 Task: Add Scott & Jon's Pesto Penne With Vegetables Bowl to the cart.
Action: Mouse moved to (242, 96)
Screenshot: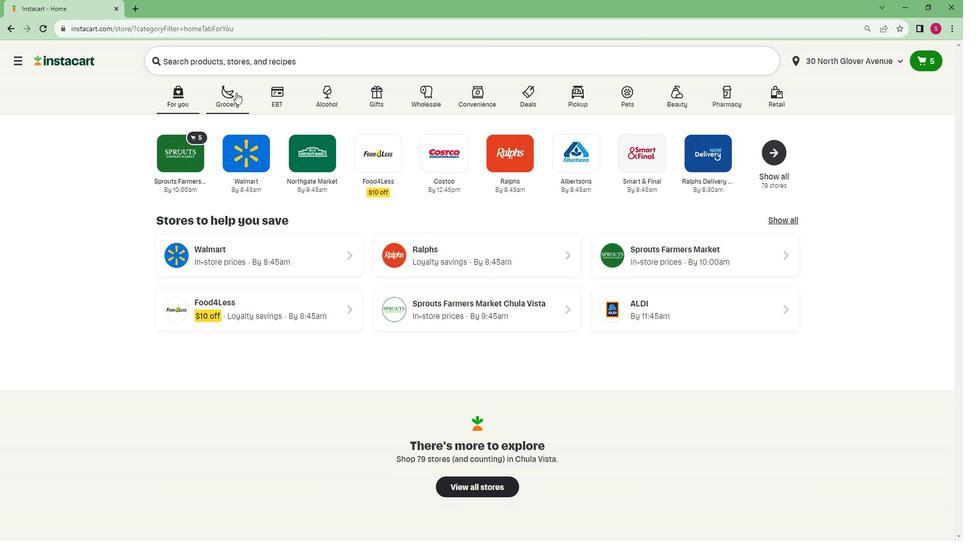 
Action: Mouse pressed left at (242, 96)
Screenshot: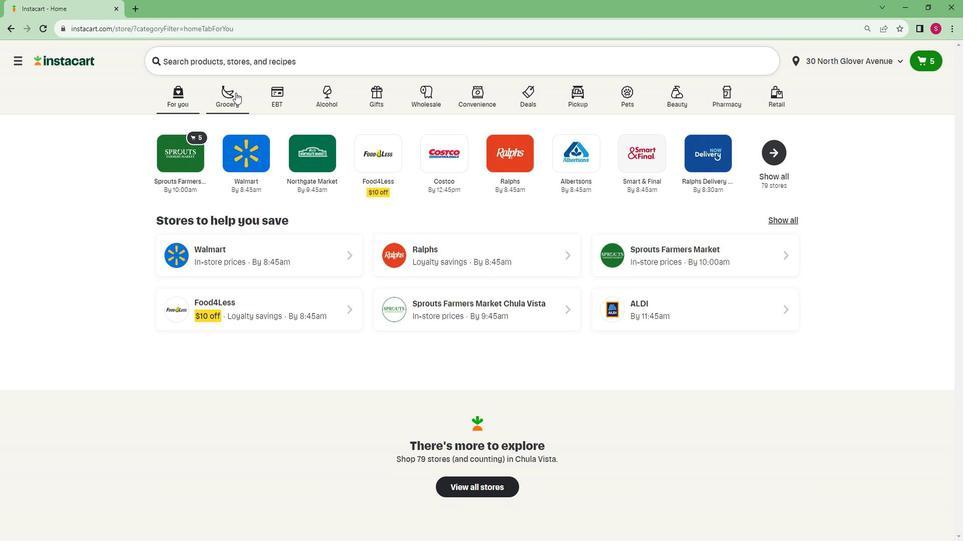
Action: Mouse moved to (224, 284)
Screenshot: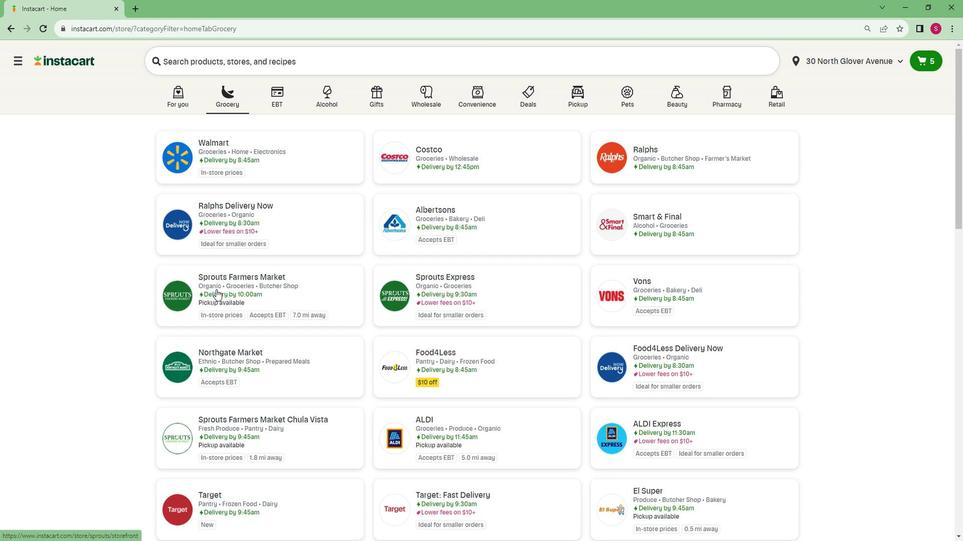 
Action: Mouse pressed left at (224, 284)
Screenshot: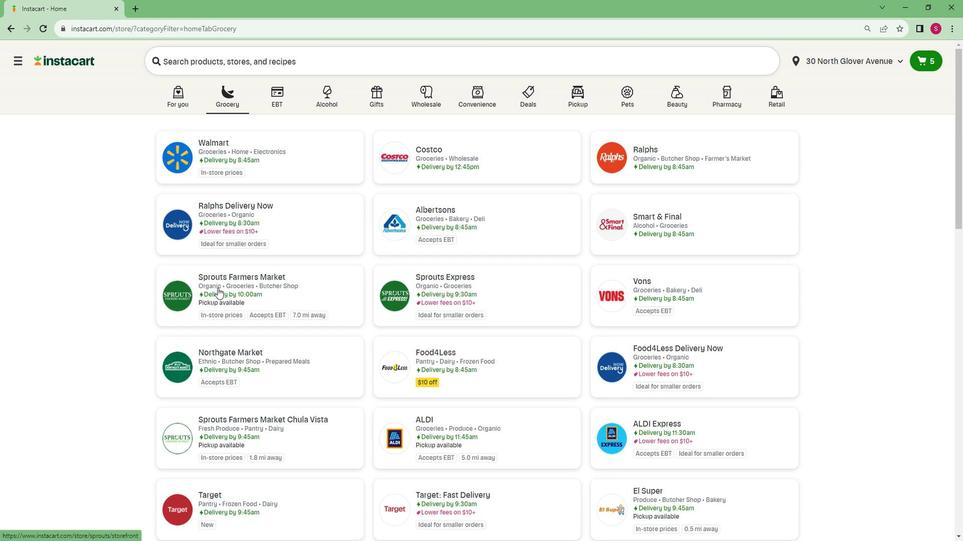 
Action: Mouse moved to (35, 376)
Screenshot: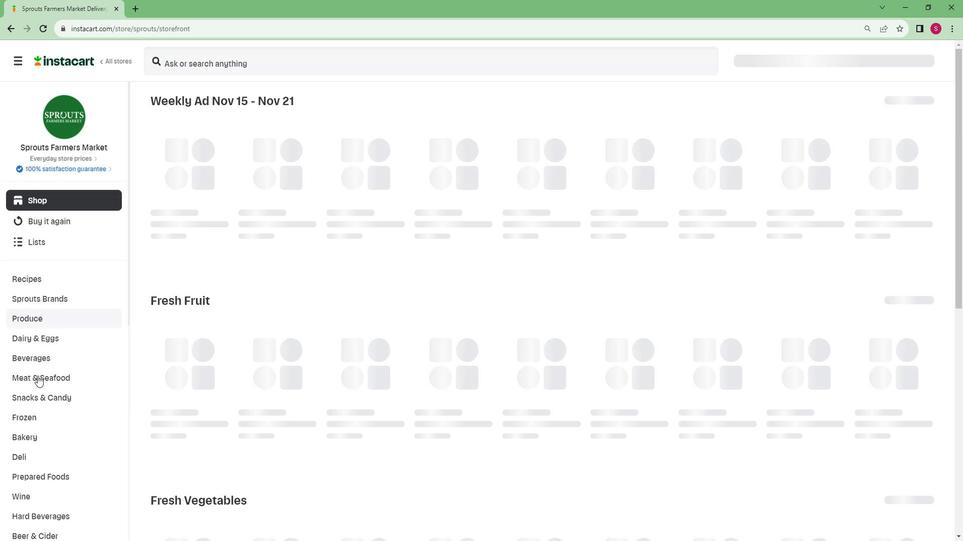 
Action: Mouse scrolled (35, 375) with delta (0, 0)
Screenshot: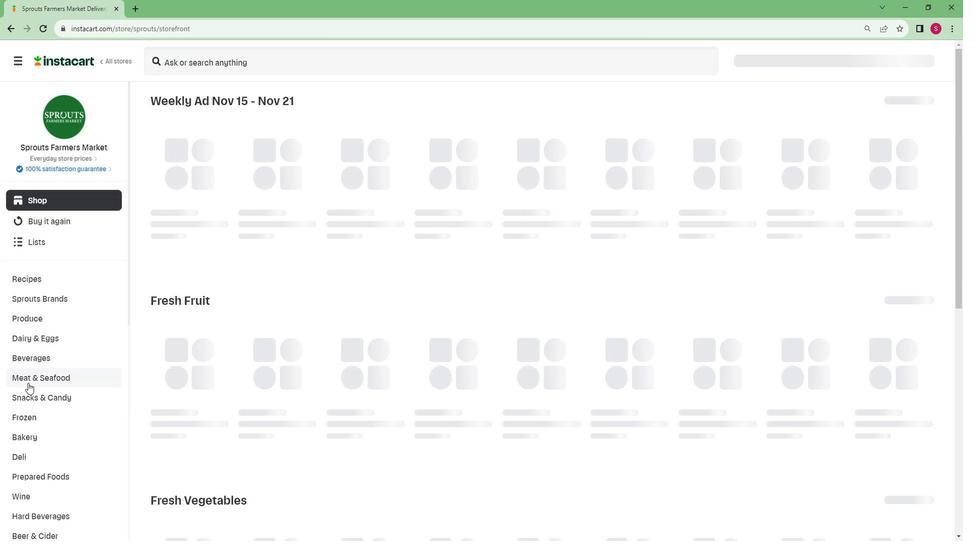 
Action: Mouse scrolled (35, 375) with delta (0, 0)
Screenshot: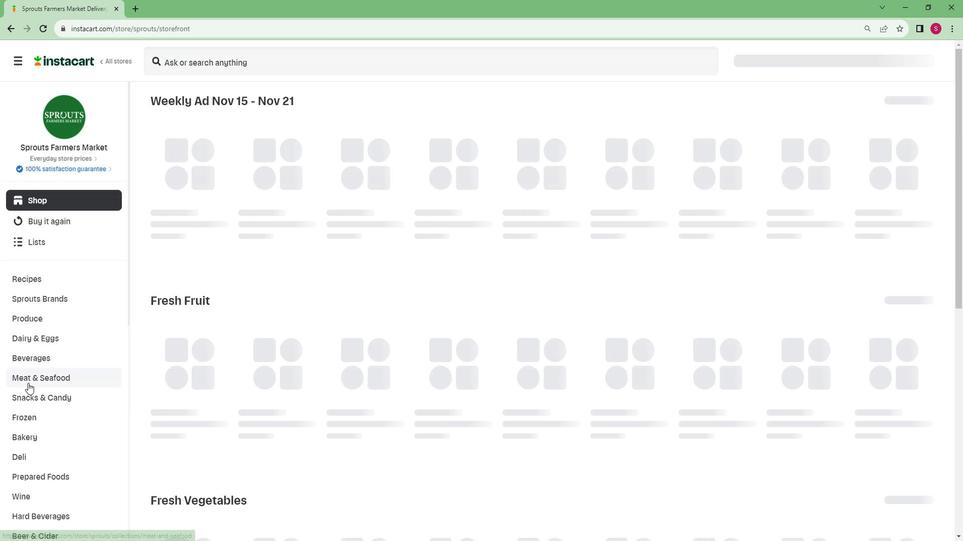 
Action: Mouse scrolled (35, 375) with delta (0, 0)
Screenshot: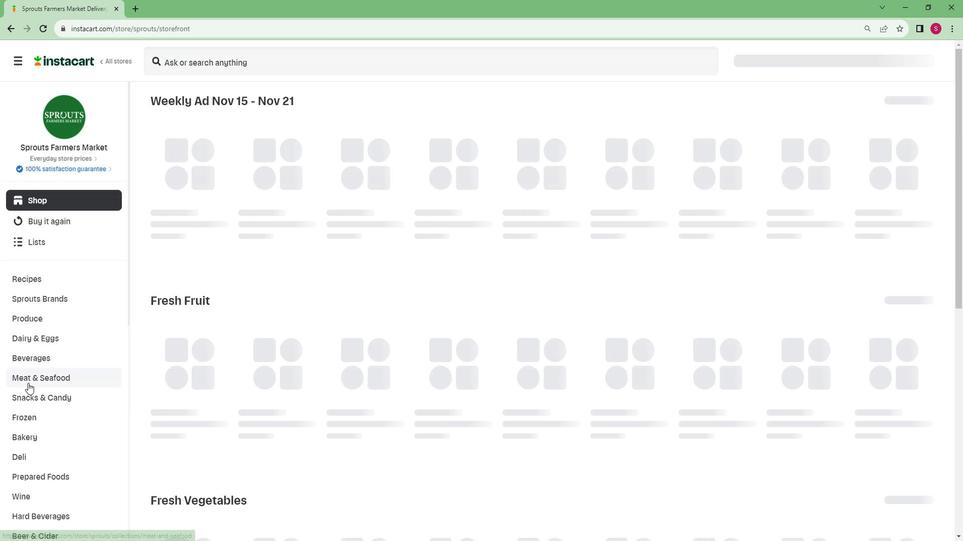 
Action: Mouse scrolled (35, 375) with delta (0, 0)
Screenshot: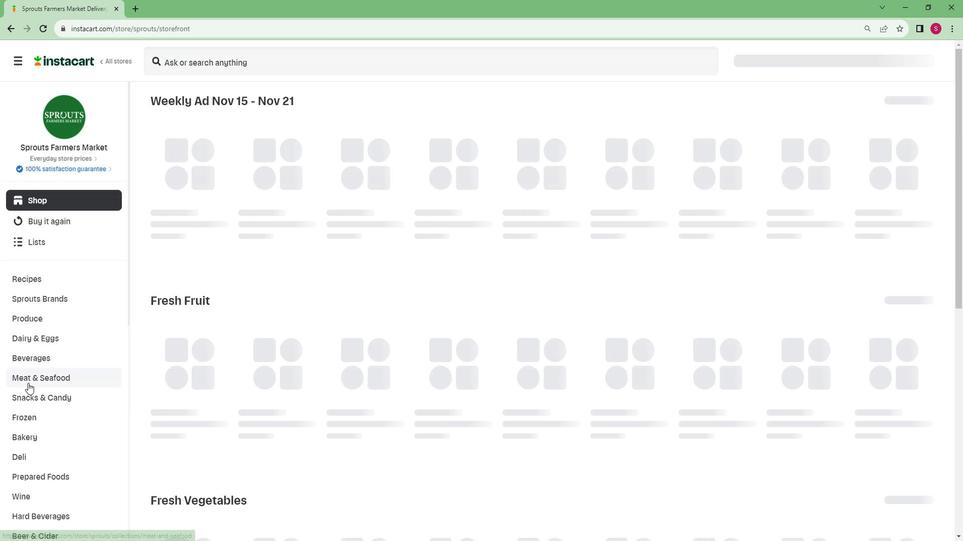 
Action: Mouse scrolled (35, 375) with delta (0, 0)
Screenshot: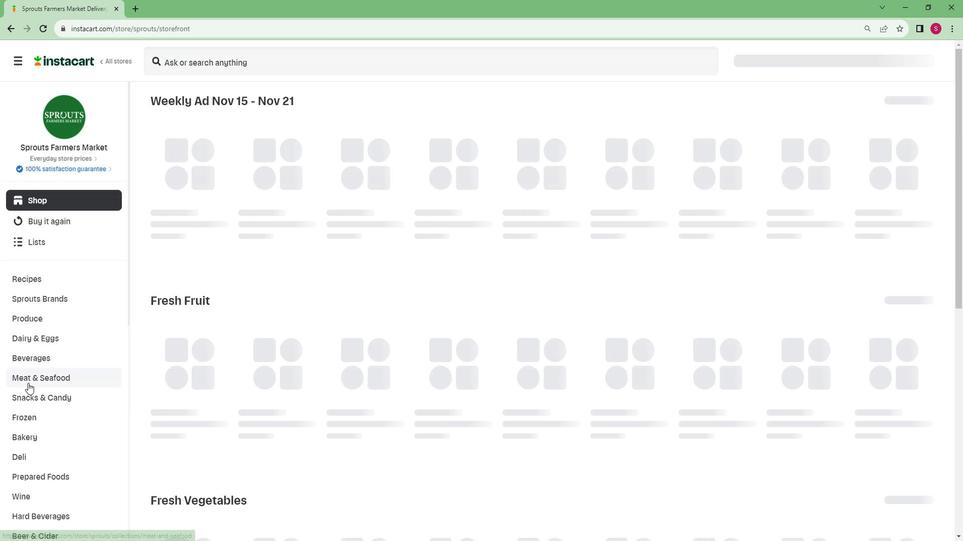 
Action: Mouse scrolled (35, 375) with delta (0, 0)
Screenshot: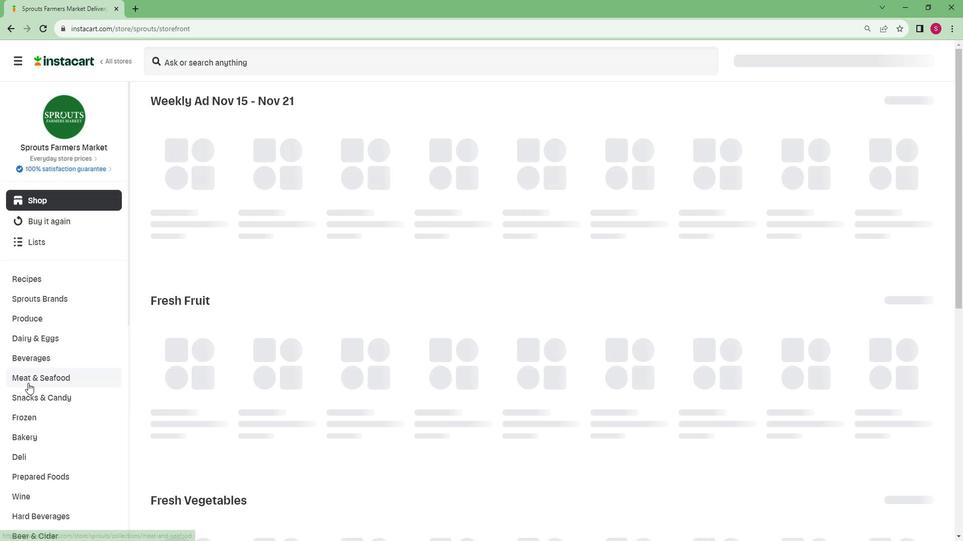 
Action: Mouse scrolled (35, 375) with delta (0, -1)
Screenshot: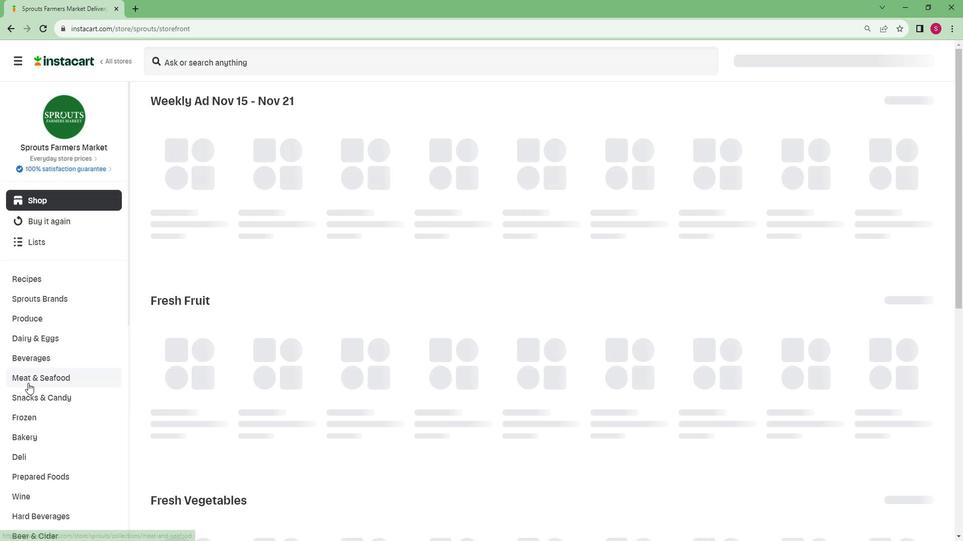 
Action: Mouse scrolled (35, 375) with delta (0, 0)
Screenshot: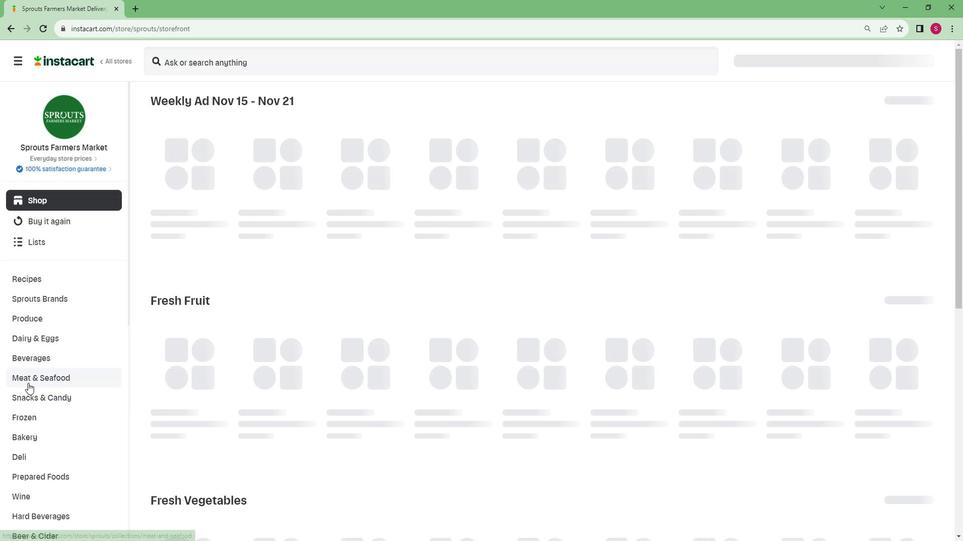 
Action: Mouse scrolled (35, 376) with delta (0, 0)
Screenshot: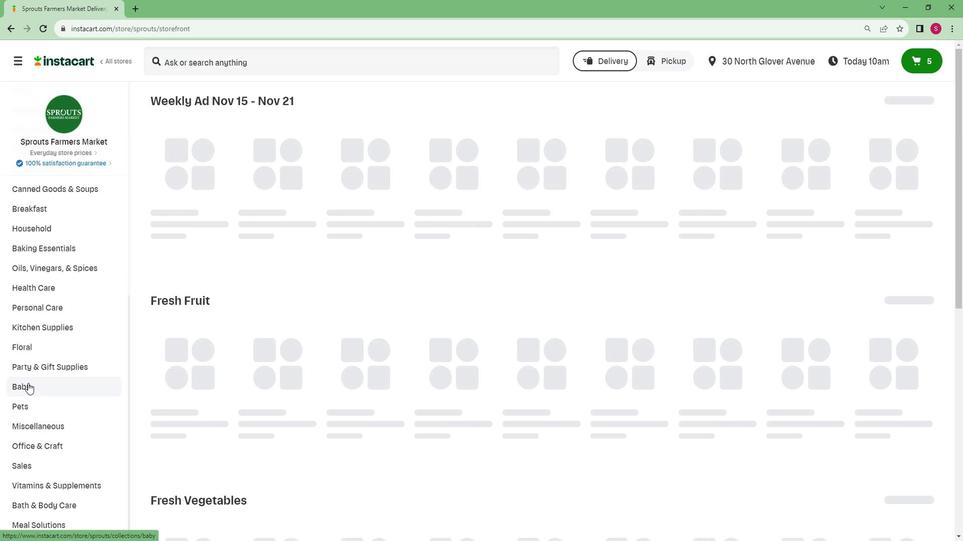 
Action: Mouse scrolled (35, 375) with delta (0, 0)
Screenshot: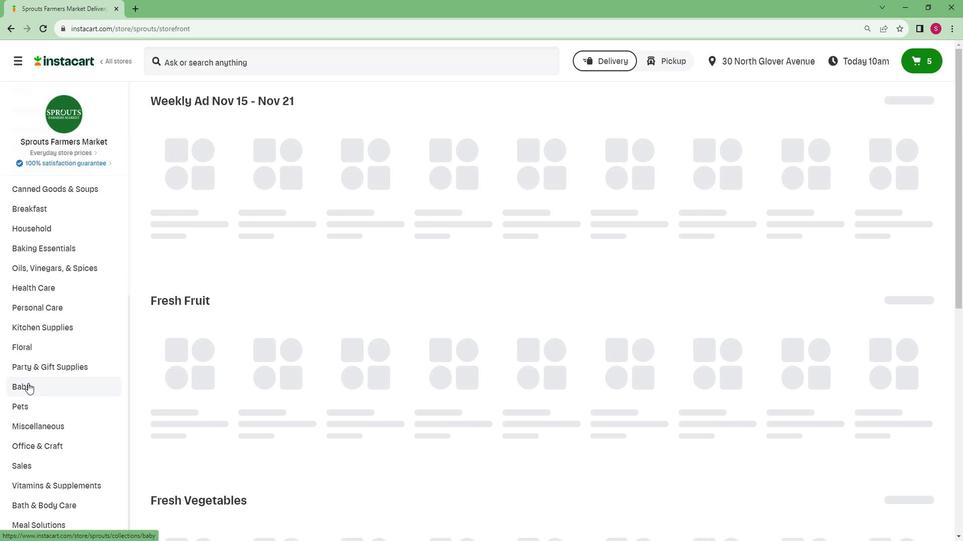 
Action: Mouse scrolled (35, 375) with delta (0, 0)
Screenshot: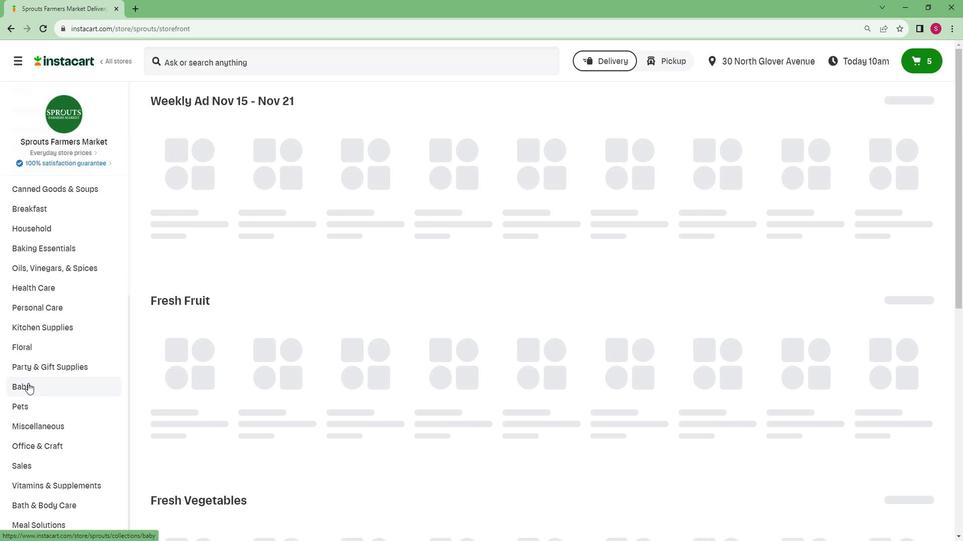 
Action: Mouse scrolled (35, 375) with delta (0, 0)
Screenshot: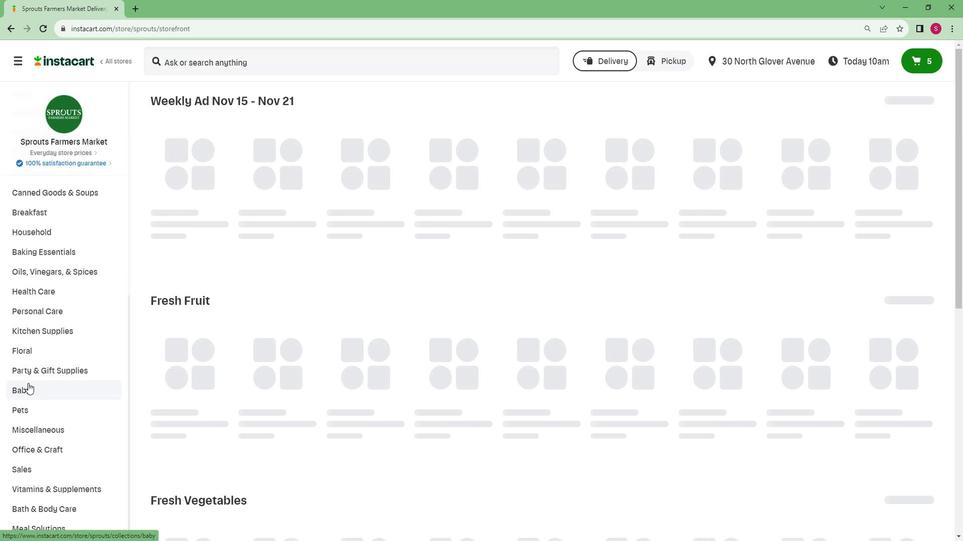 
Action: Mouse scrolled (35, 375) with delta (0, 0)
Screenshot: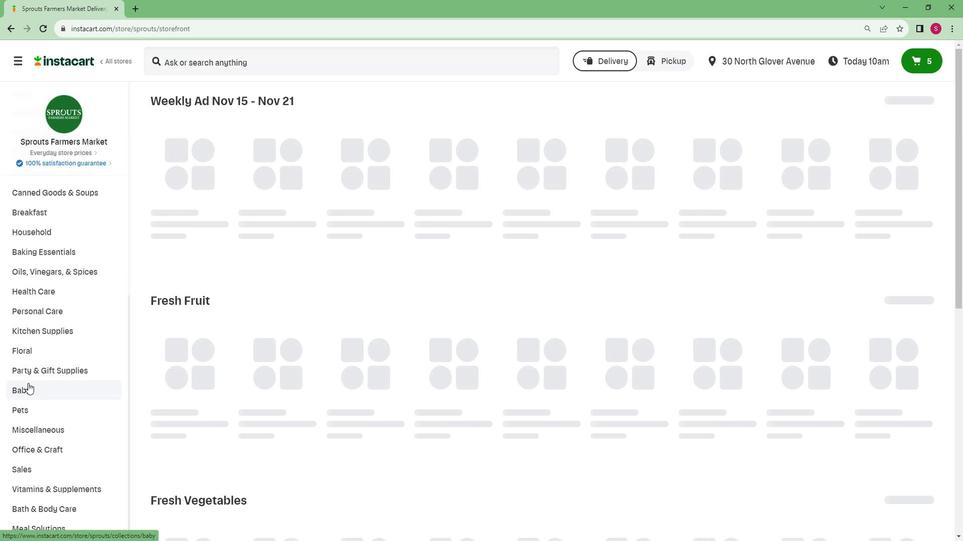 
Action: Mouse scrolled (35, 375) with delta (0, 0)
Screenshot: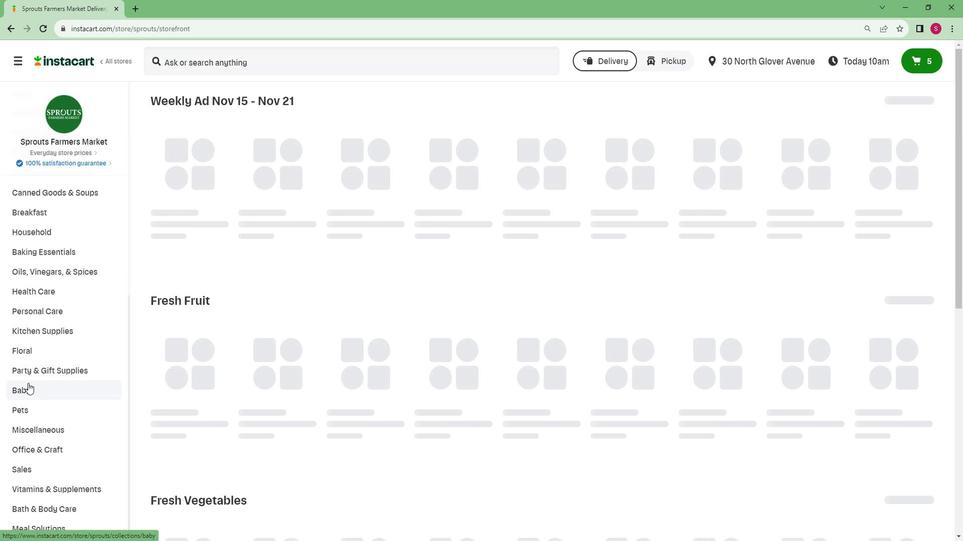 
Action: Mouse scrolled (35, 375) with delta (0, 0)
Screenshot: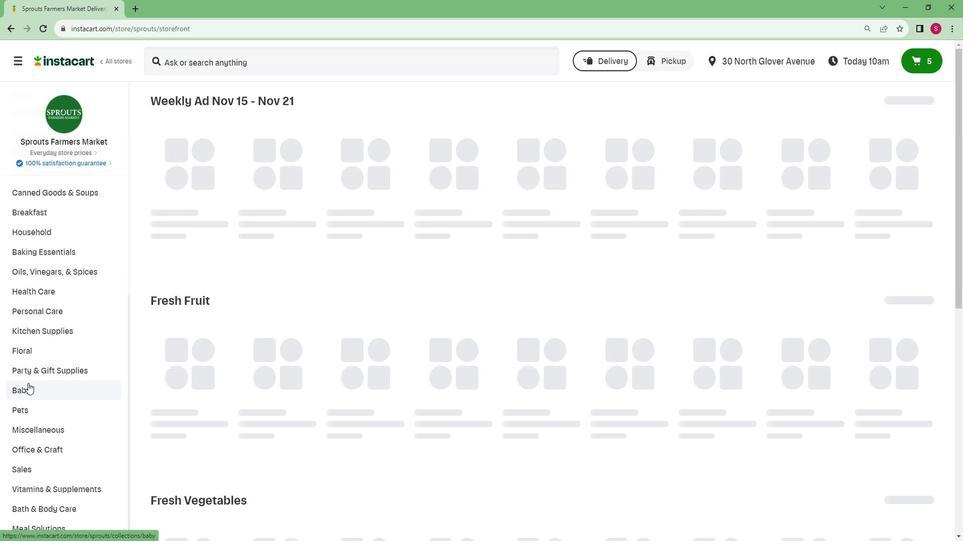 
Action: Mouse scrolled (35, 375) with delta (0, 0)
Screenshot: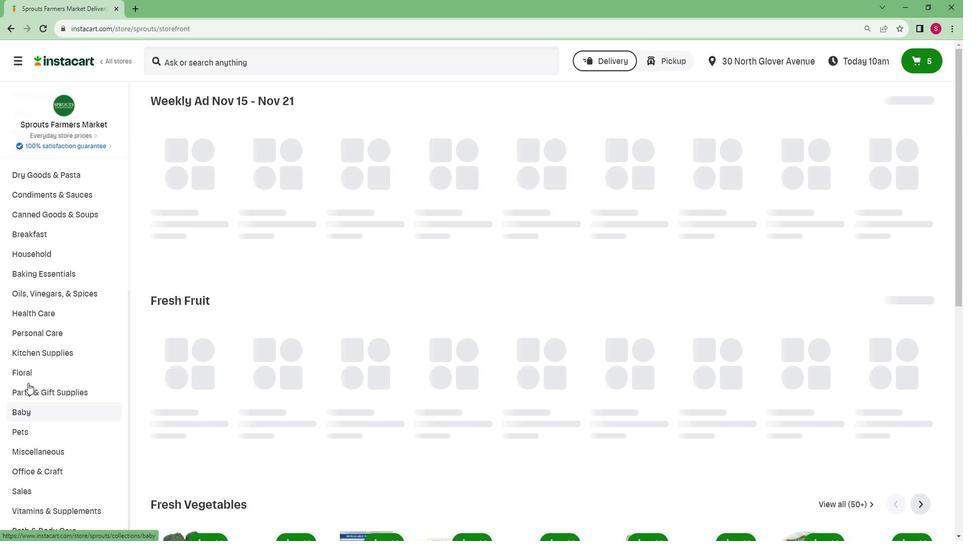 
Action: Mouse moved to (19, 516)
Screenshot: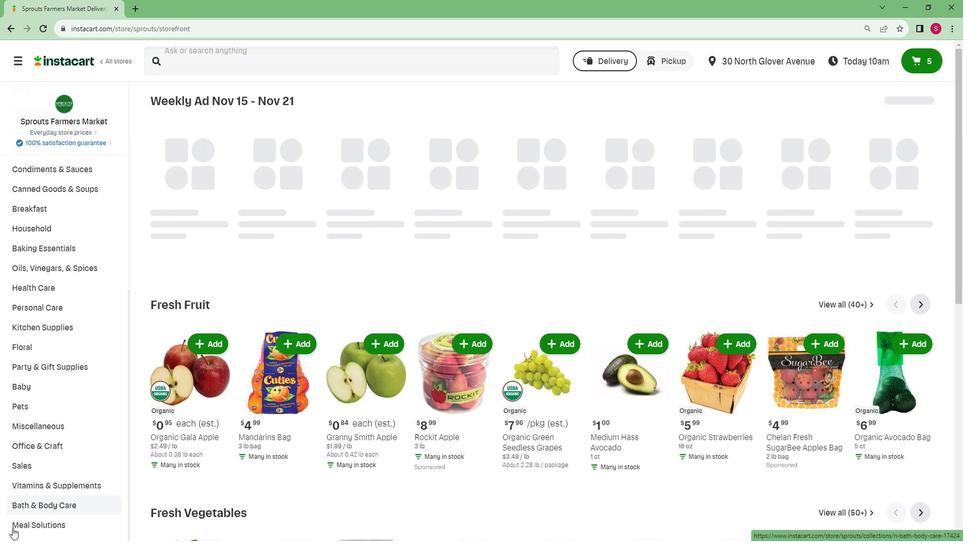
Action: Mouse pressed left at (19, 516)
Screenshot: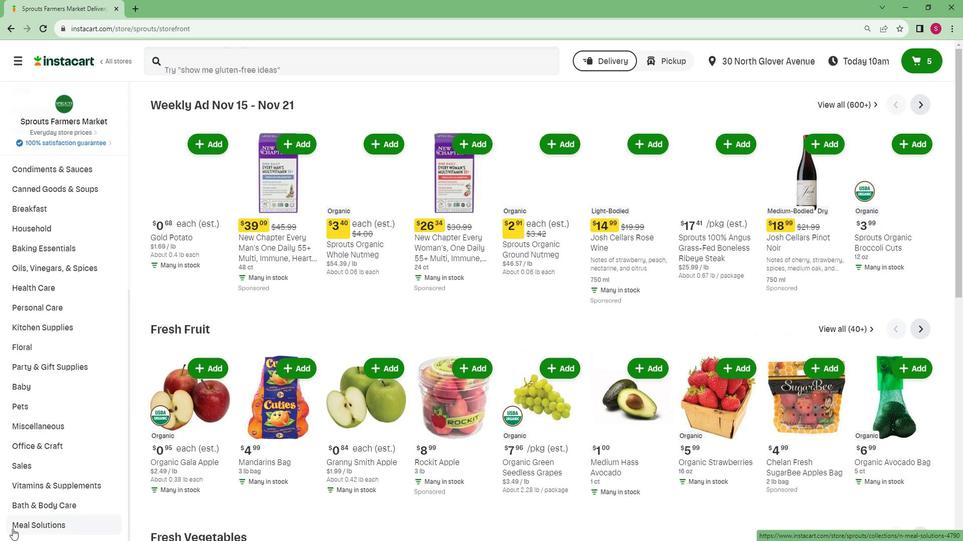 
Action: Mouse moved to (38, 482)
Screenshot: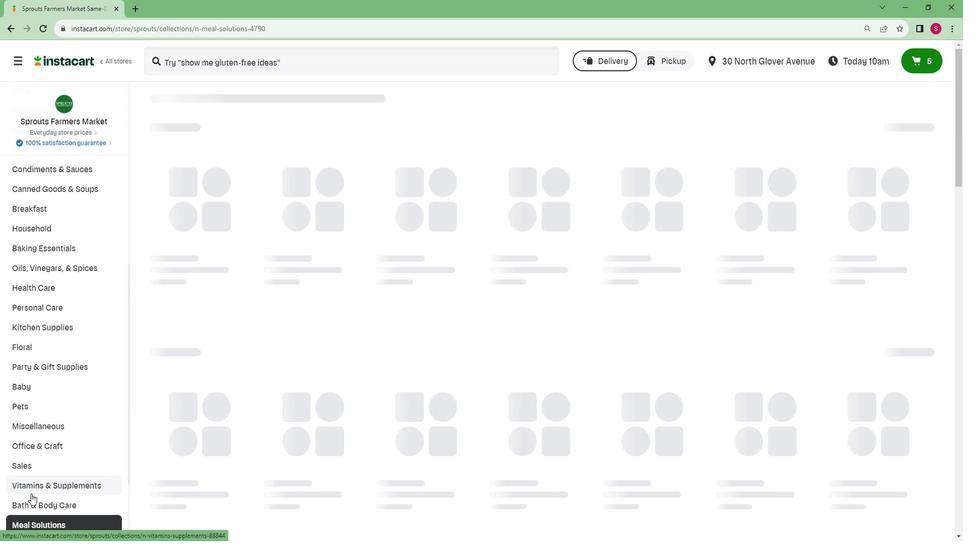 
Action: Mouse scrolled (38, 482) with delta (0, 0)
Screenshot: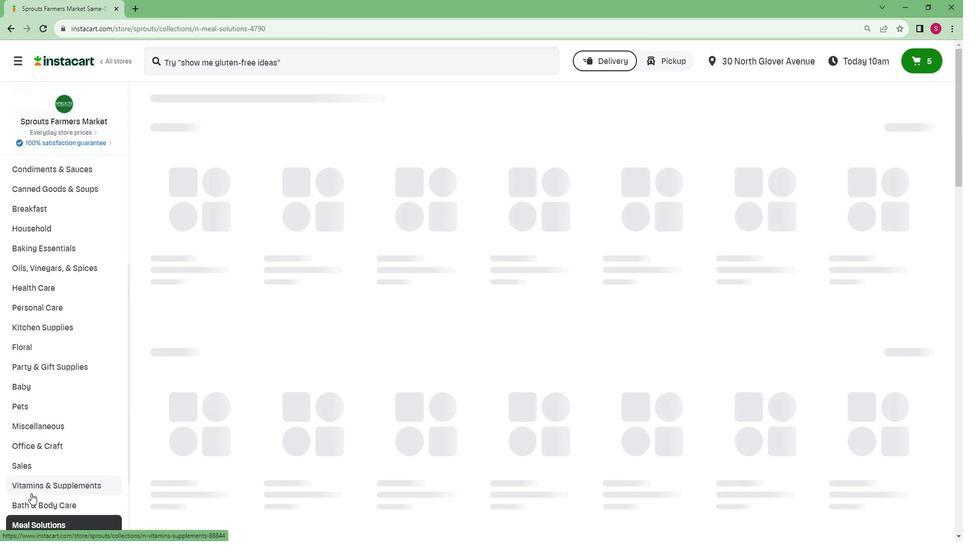 
Action: Mouse scrolled (38, 482) with delta (0, 0)
Screenshot: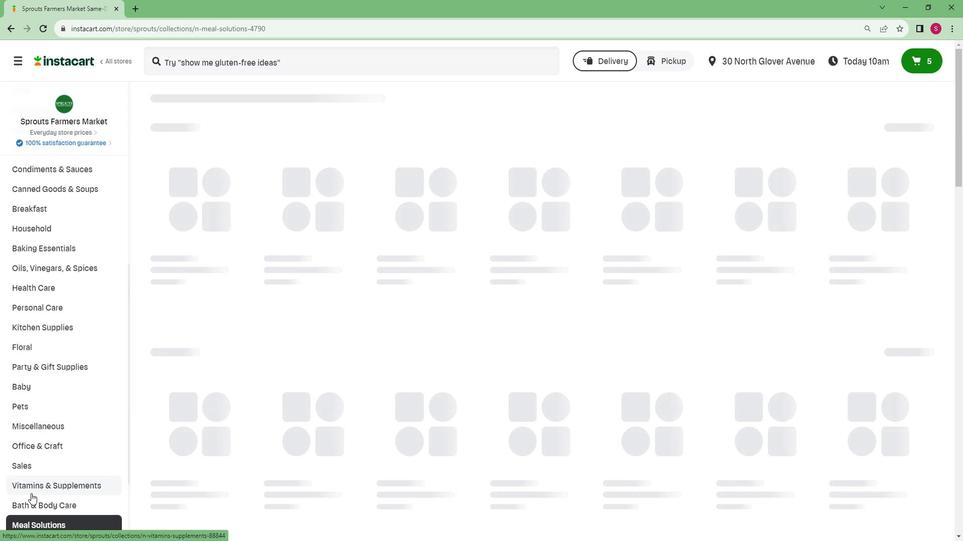 
Action: Mouse scrolled (38, 482) with delta (0, 0)
Screenshot: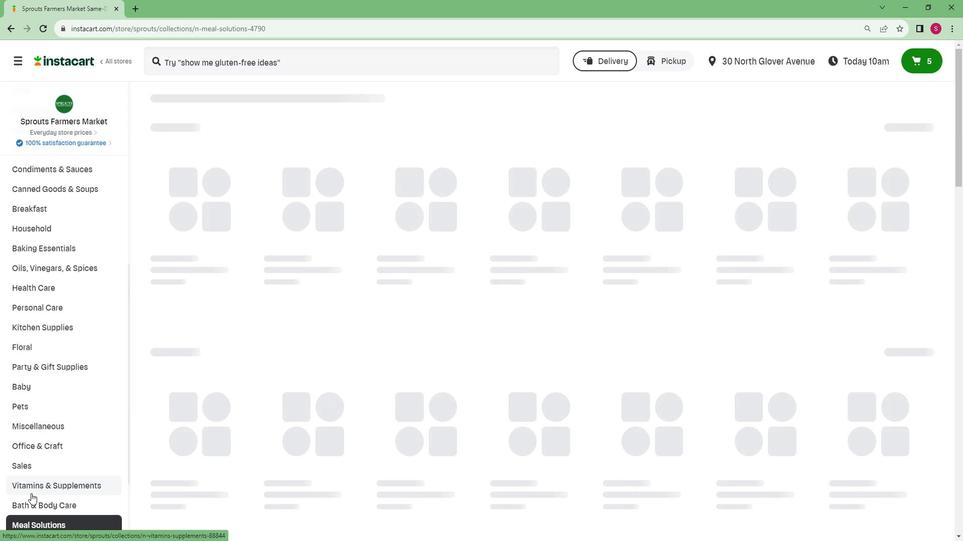 
Action: Mouse moved to (69, 454)
Screenshot: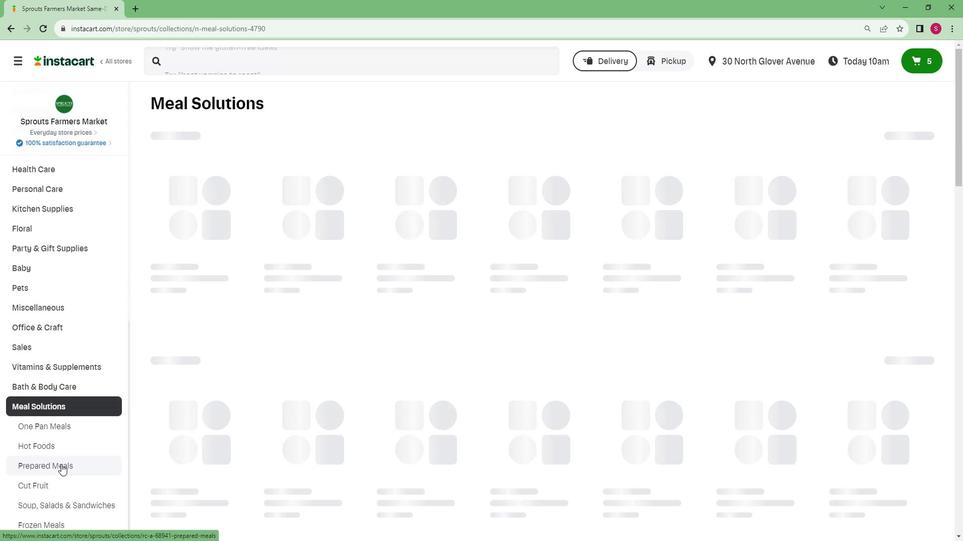 
Action: Mouse pressed left at (69, 454)
Screenshot: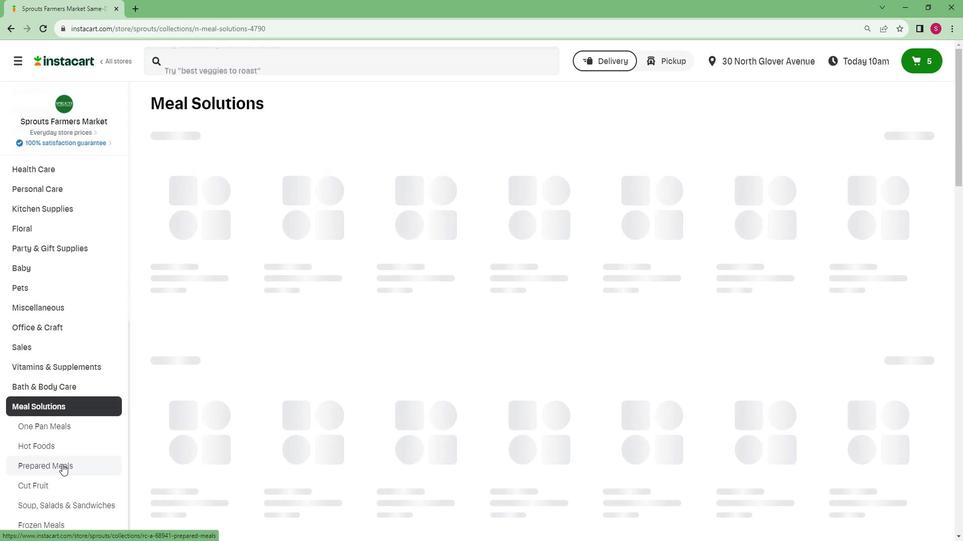 
Action: Mouse moved to (273, 72)
Screenshot: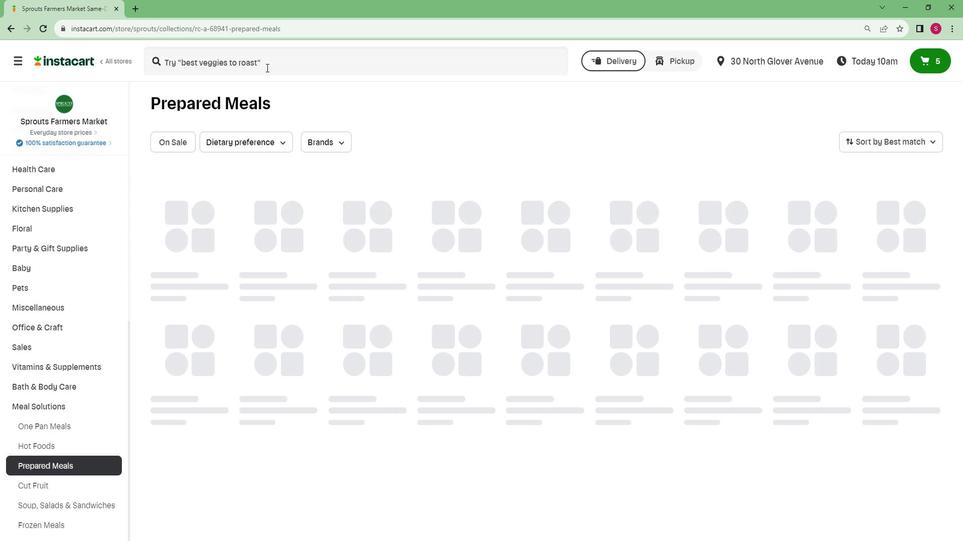 
Action: Mouse pressed left at (273, 72)
Screenshot: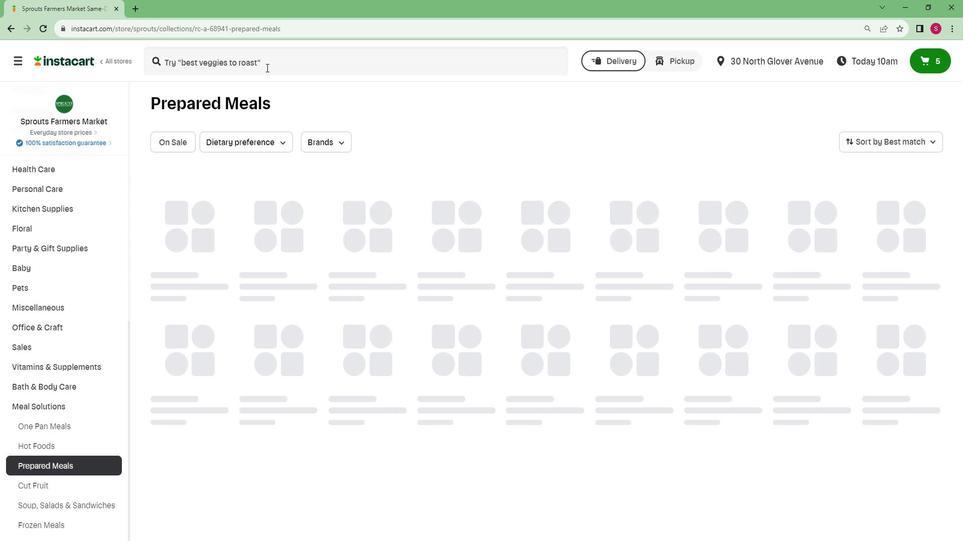 
Action: Mouse pressed left at (273, 72)
Screenshot: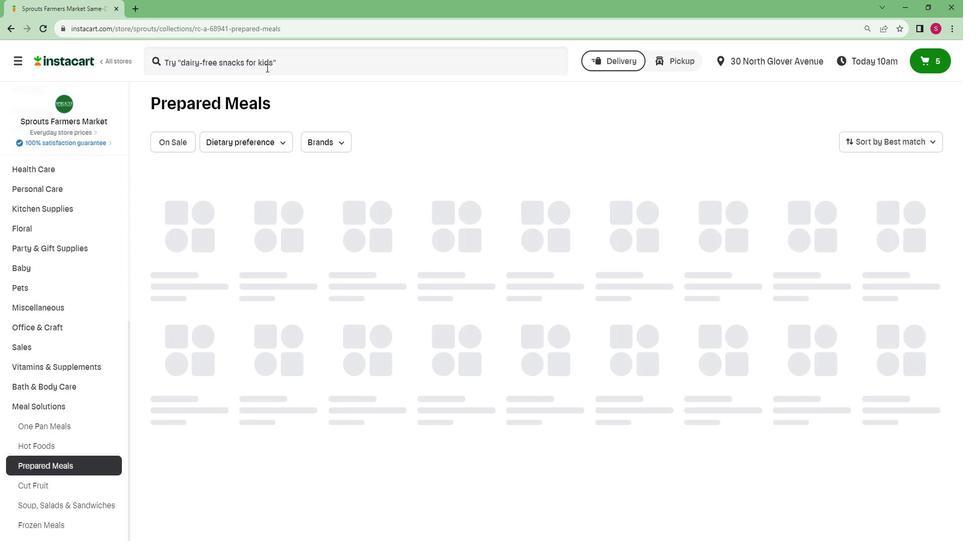 
Action: Key pressed <Key.caps_lock>S<Key.caps_lock>cott<Key.space>and<Key.space><Key.caps_lock>J<Key.caps_lock>on<Key.space>s<Key.space><Key.caps_lock>P<Key.caps_lock>esto<Key.space><Key.caps_lock>P<Key.caps_lock>enne<Key.space>with<Key.space><Key.caps_lock>V<Key.caps_lock>egetables<Key.space><Key.caps_lock>B<Key.caps_lock>owl<Key.space><Key.enter>
Screenshot: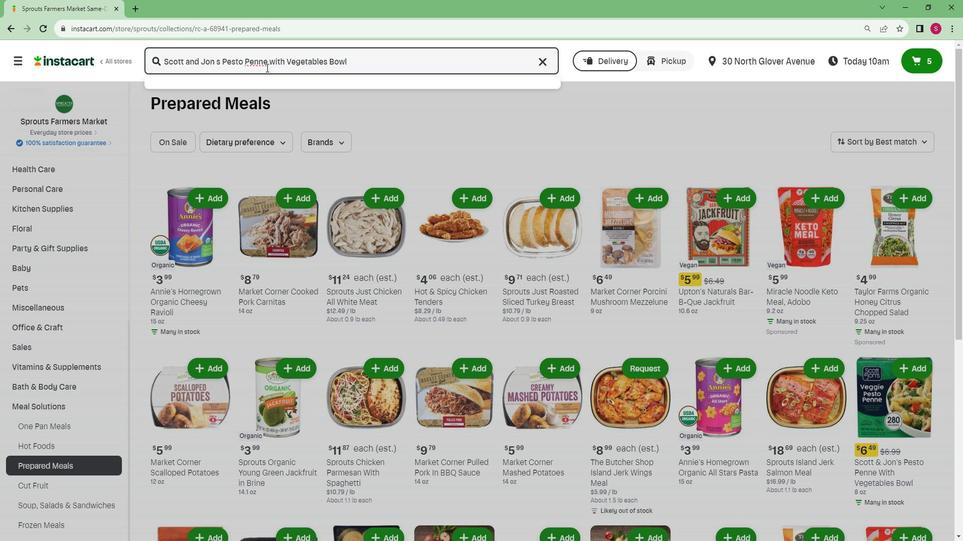 
Action: Mouse moved to (309, 145)
Screenshot: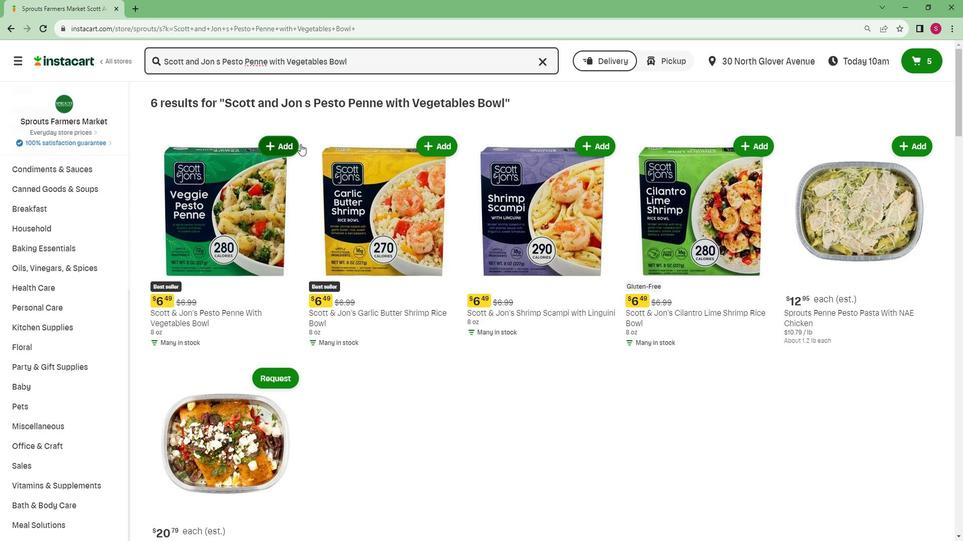 
Action: Mouse pressed left at (309, 145)
Screenshot: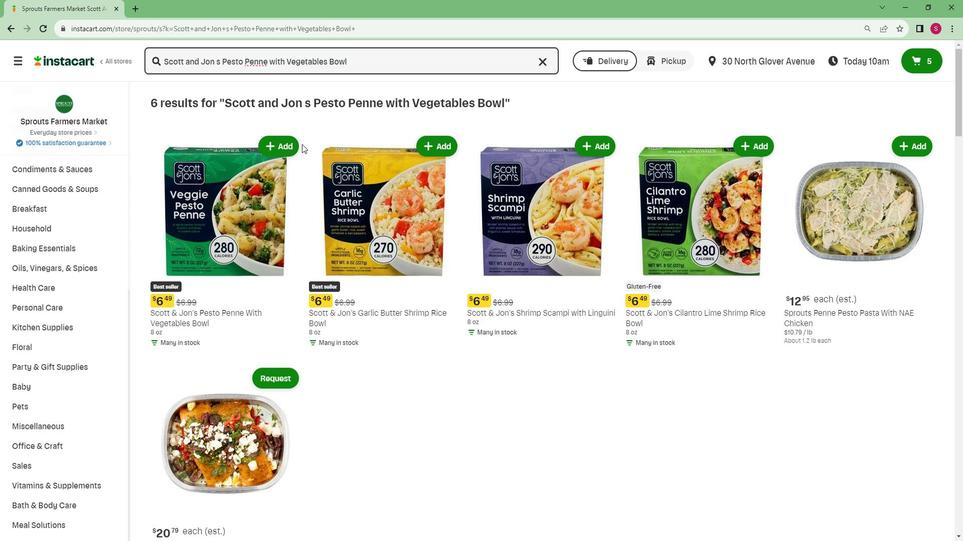 
Action: Mouse moved to (280, 152)
Screenshot: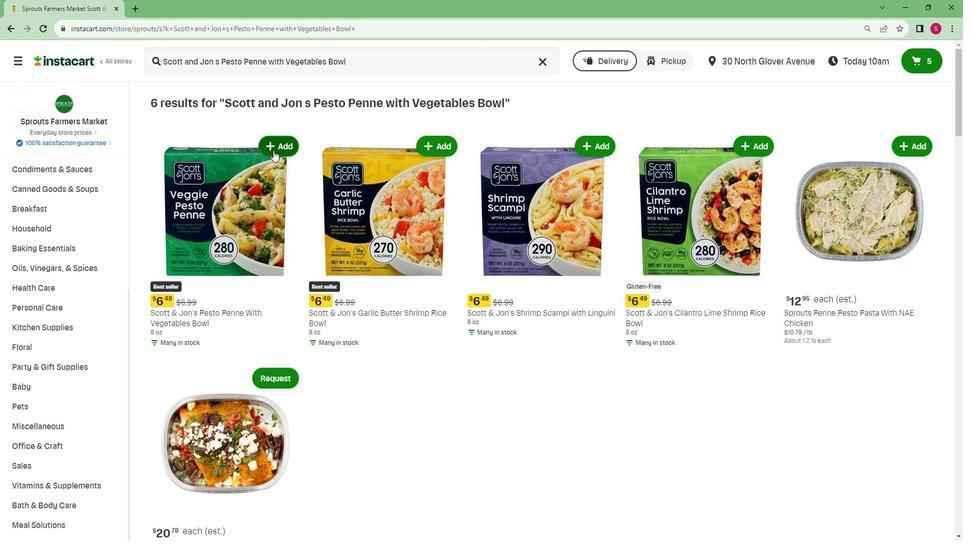 
Action: Mouse pressed left at (280, 152)
Screenshot: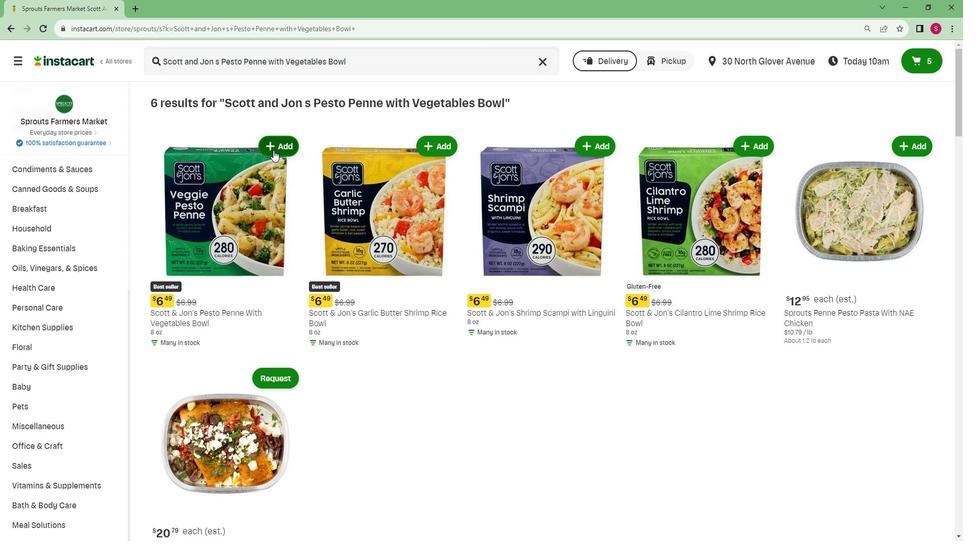 
